 Task: Add Tillamook Sharp White Cheddar Cheese Snack Portions 10 Pack to the cart.
Action: Mouse moved to (26, 106)
Screenshot: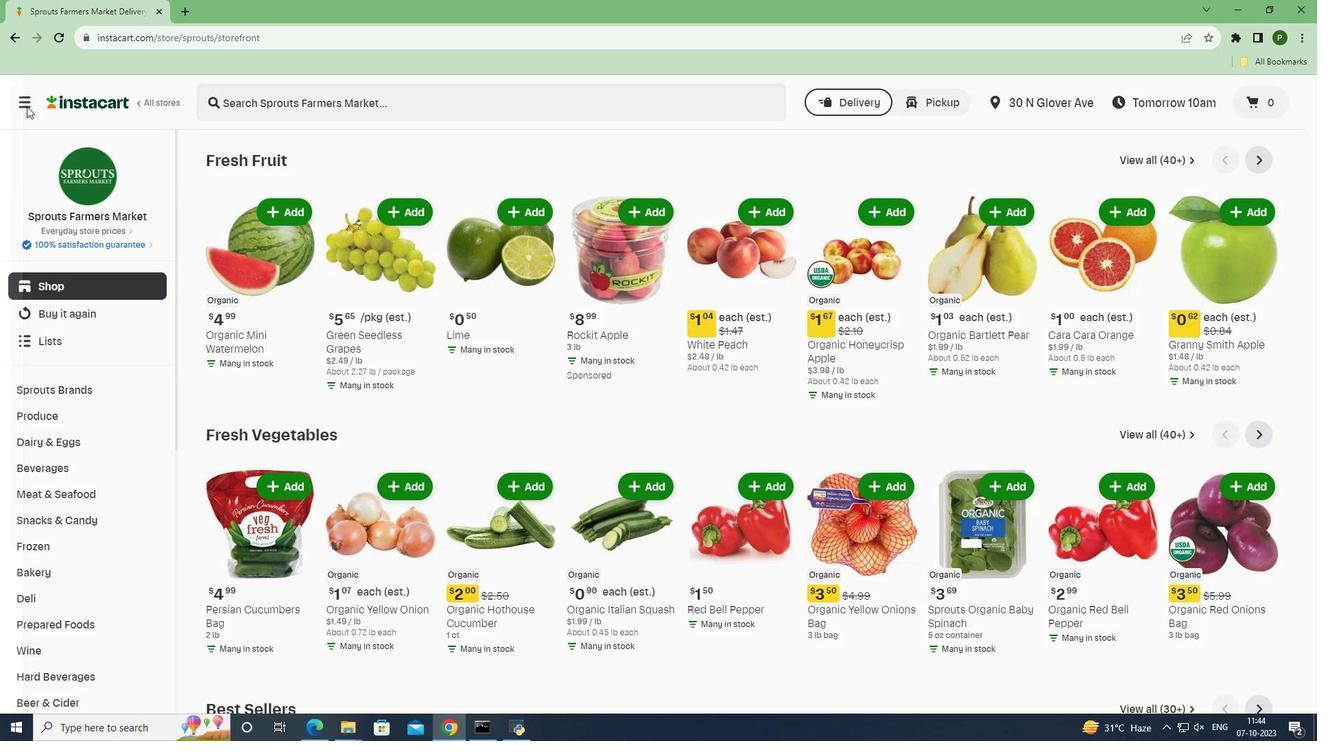 
Action: Mouse pressed left at (26, 106)
Screenshot: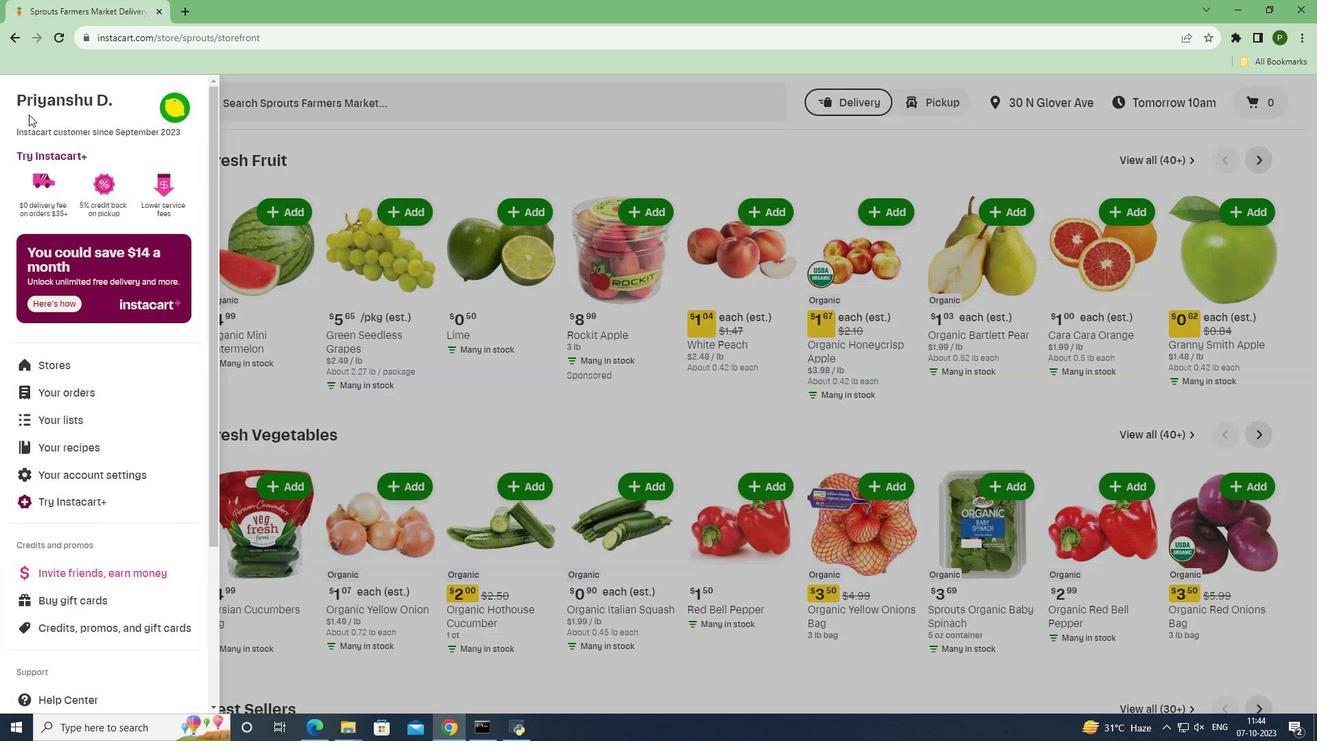
Action: Mouse moved to (85, 369)
Screenshot: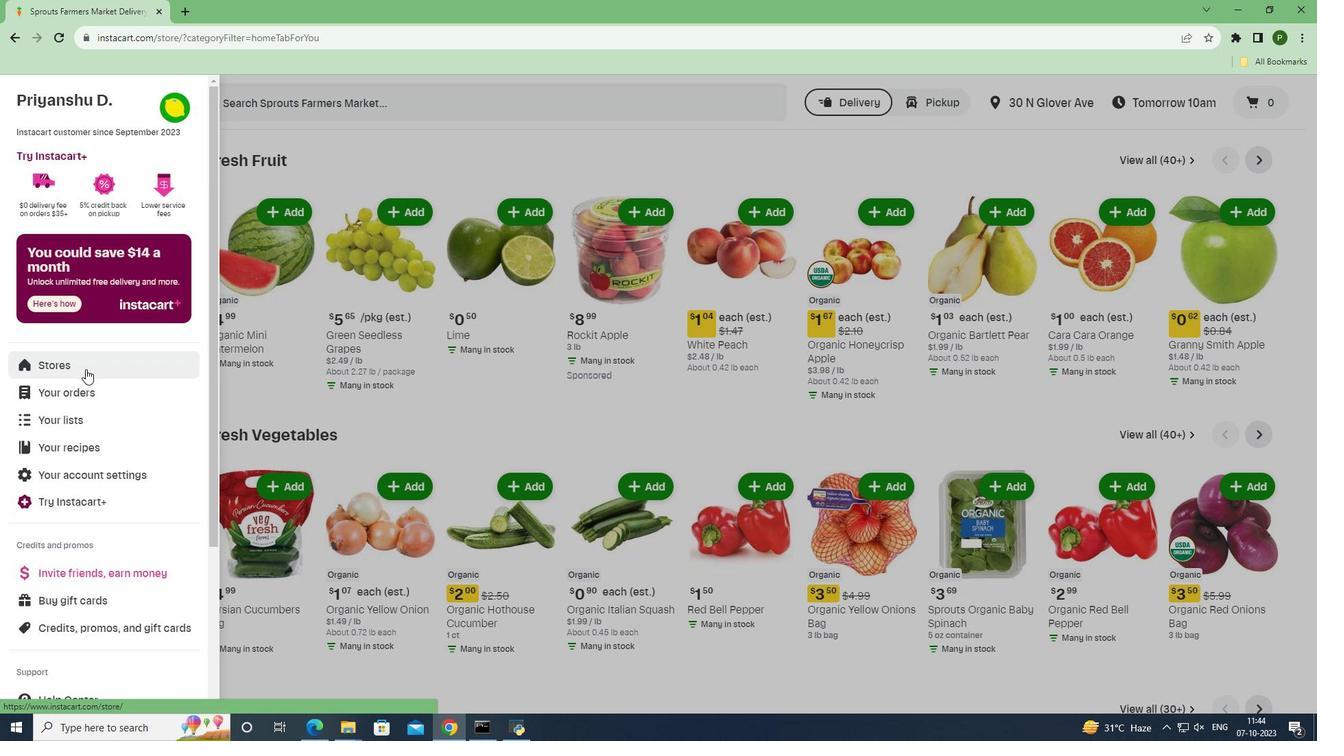 
Action: Mouse pressed left at (85, 369)
Screenshot: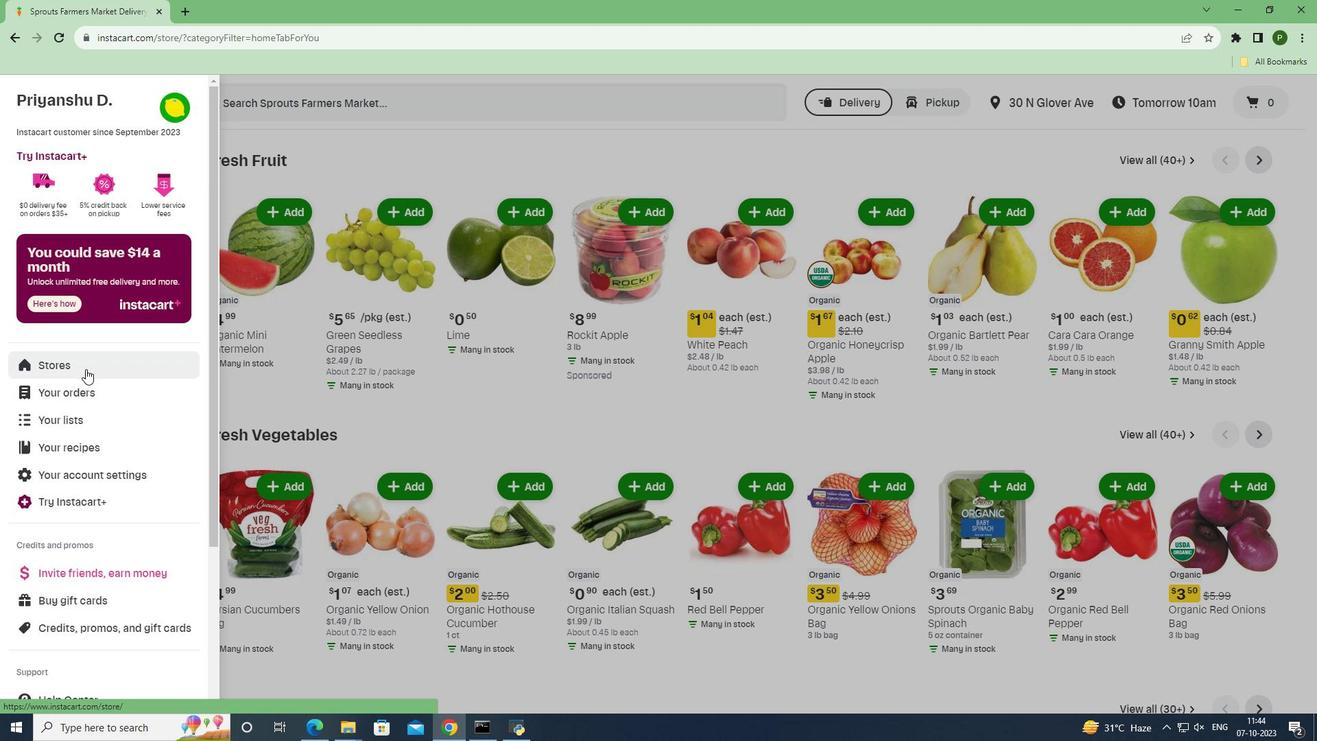 
Action: Mouse moved to (306, 164)
Screenshot: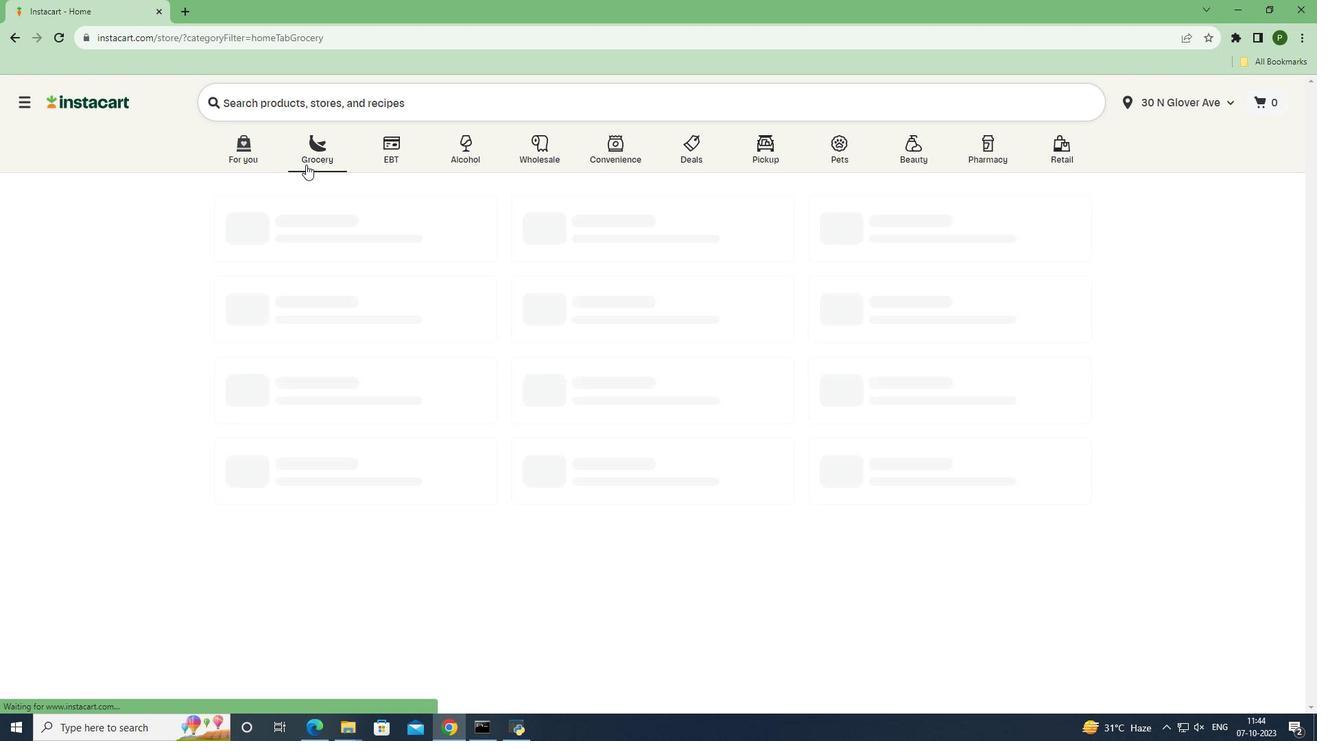 
Action: Mouse pressed left at (306, 164)
Screenshot: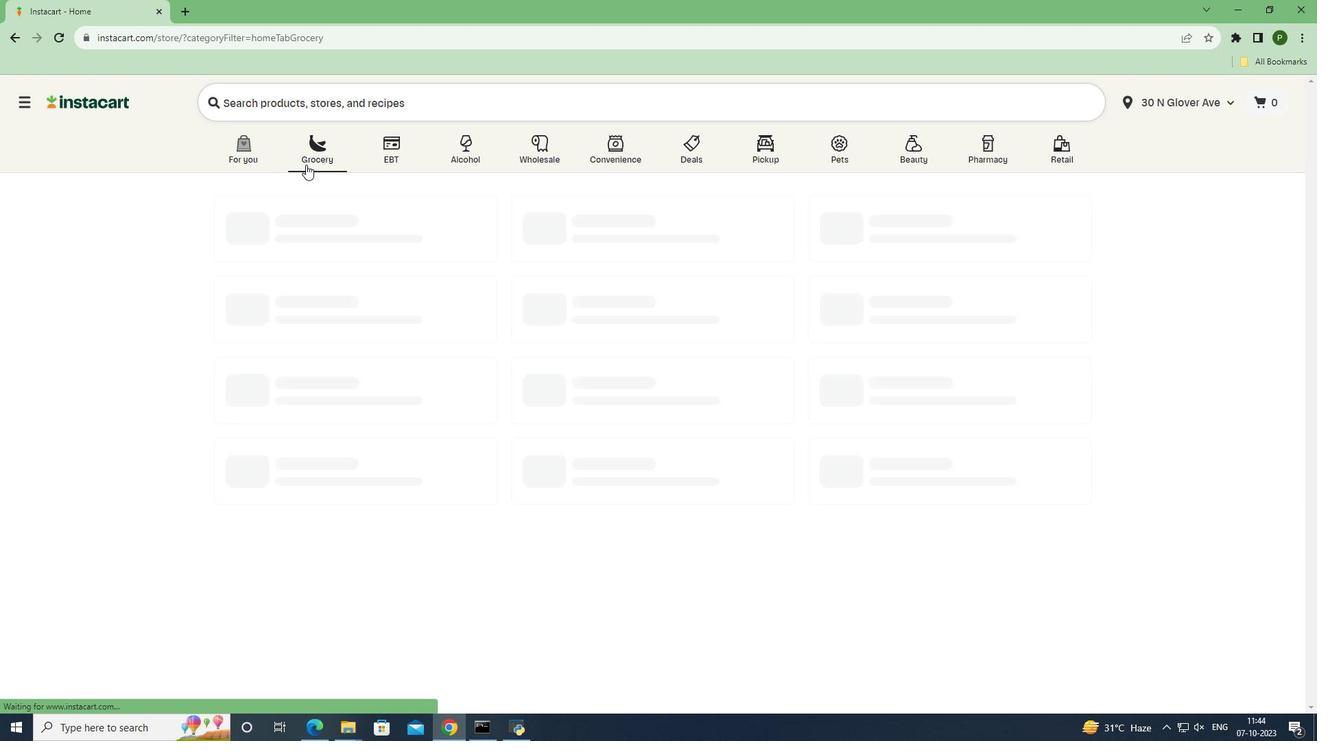 
Action: Mouse moved to (546, 321)
Screenshot: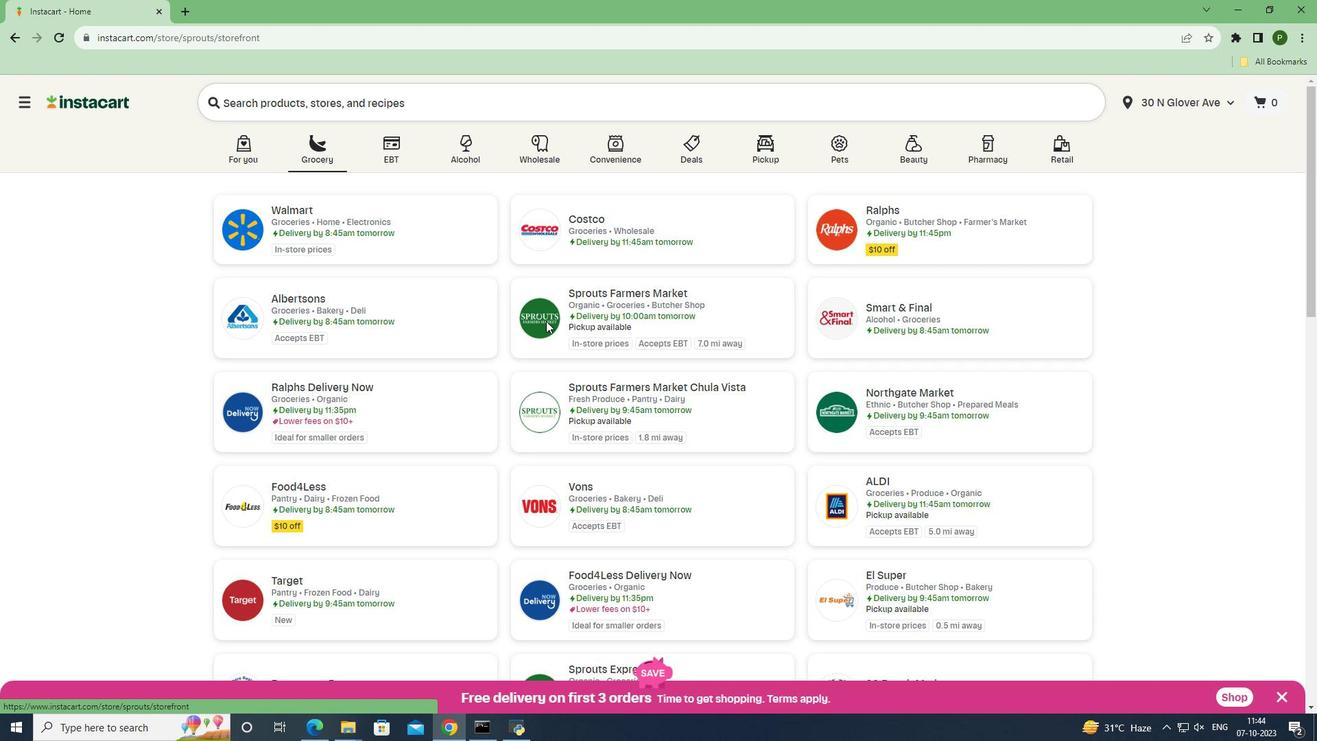 
Action: Mouse pressed left at (546, 321)
Screenshot: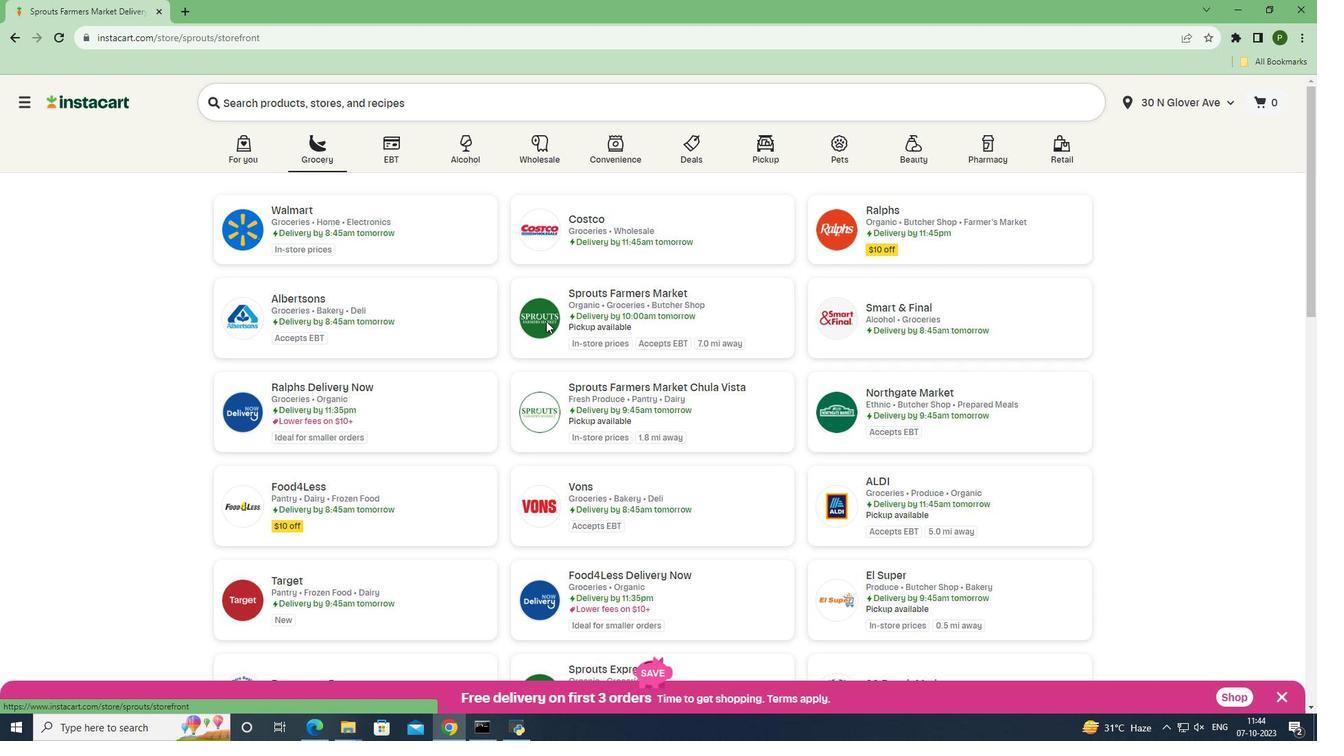 
Action: Mouse moved to (122, 449)
Screenshot: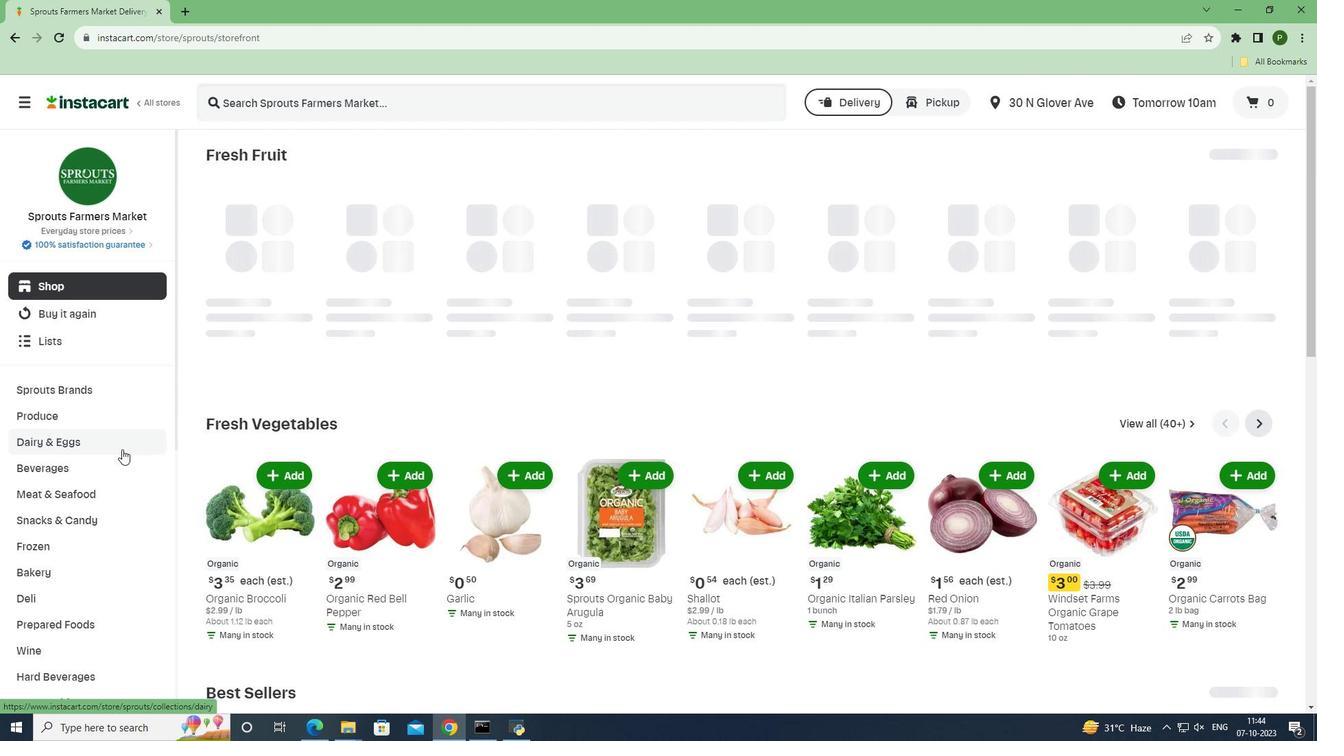 
Action: Mouse pressed left at (122, 449)
Screenshot: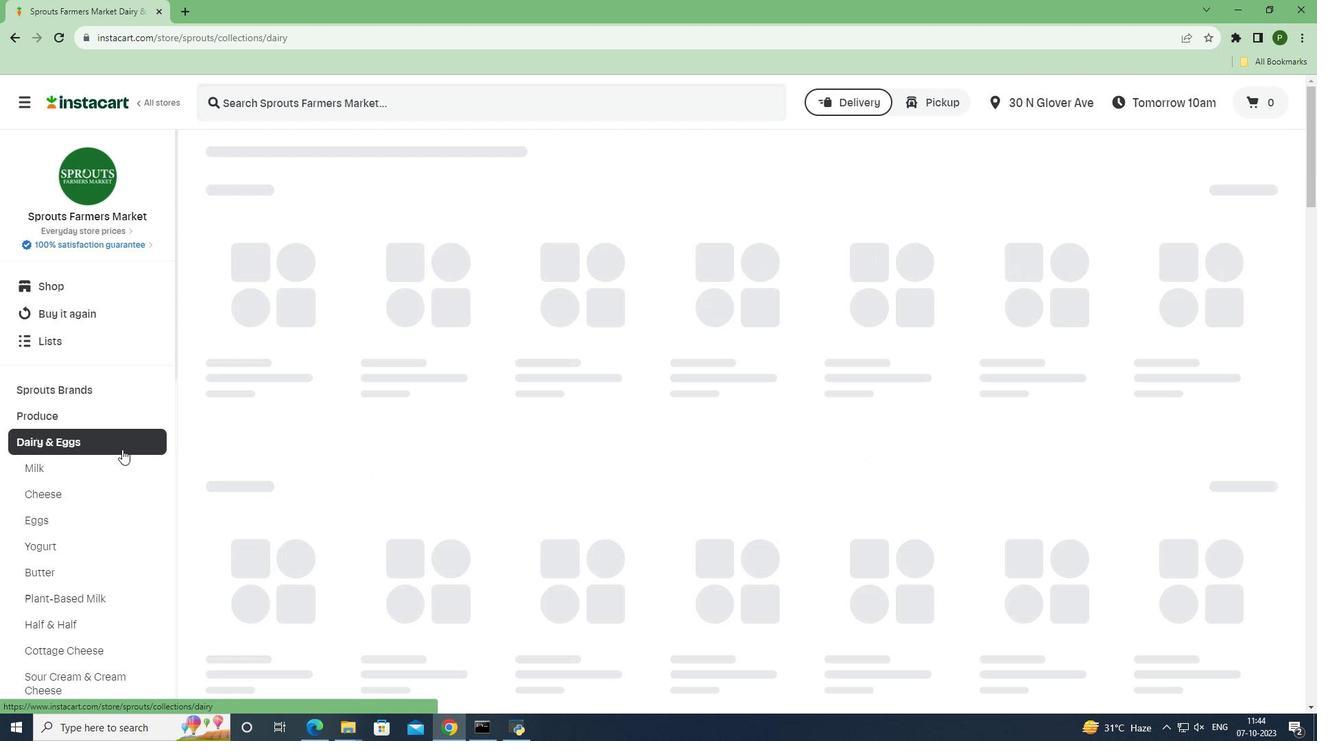 
Action: Mouse moved to (90, 501)
Screenshot: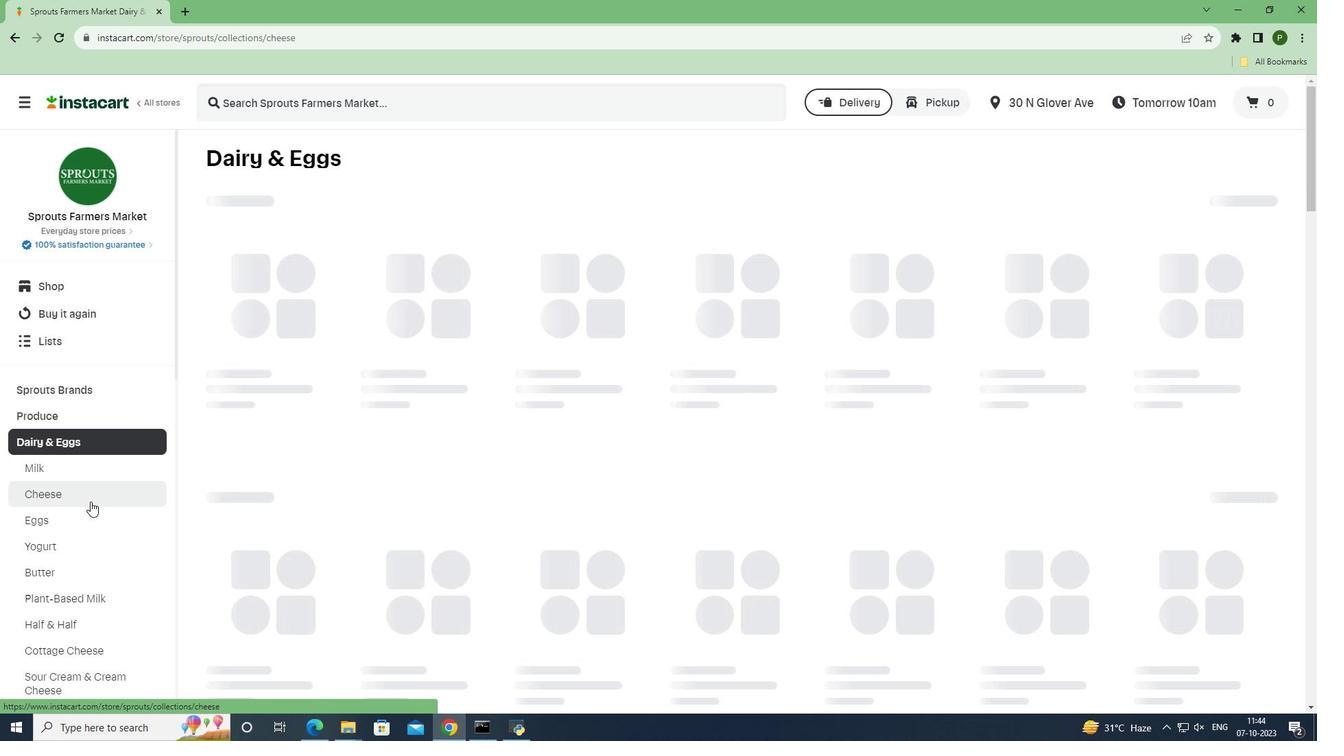 
Action: Mouse pressed left at (90, 501)
Screenshot: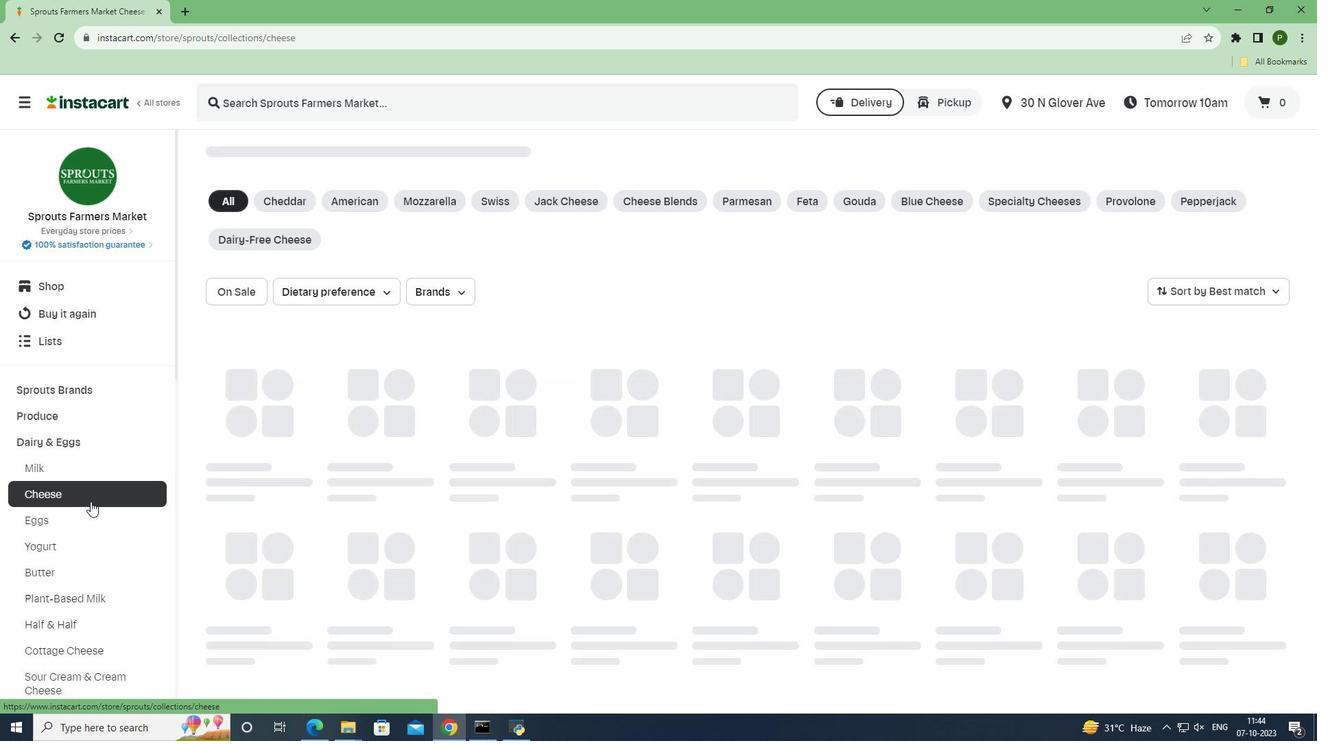 
Action: Mouse moved to (314, 107)
Screenshot: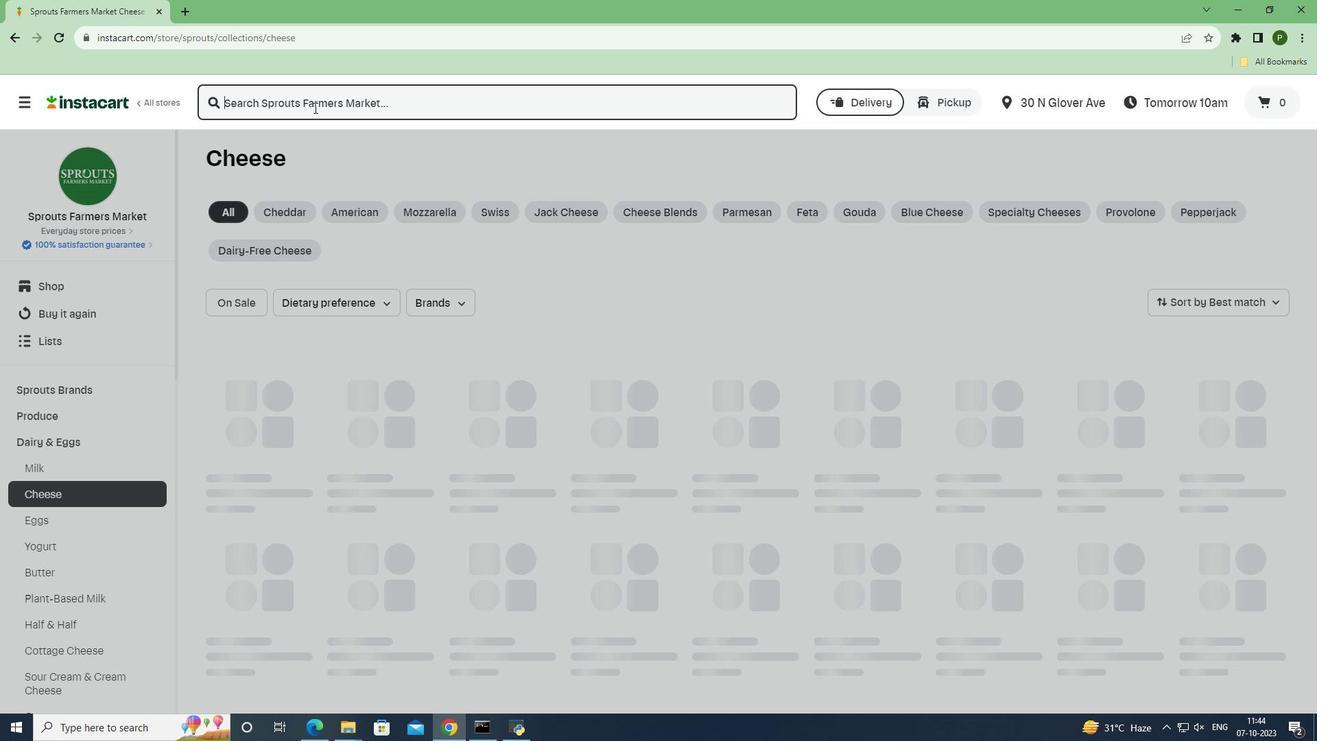 
Action: Mouse pressed left at (314, 107)
Screenshot: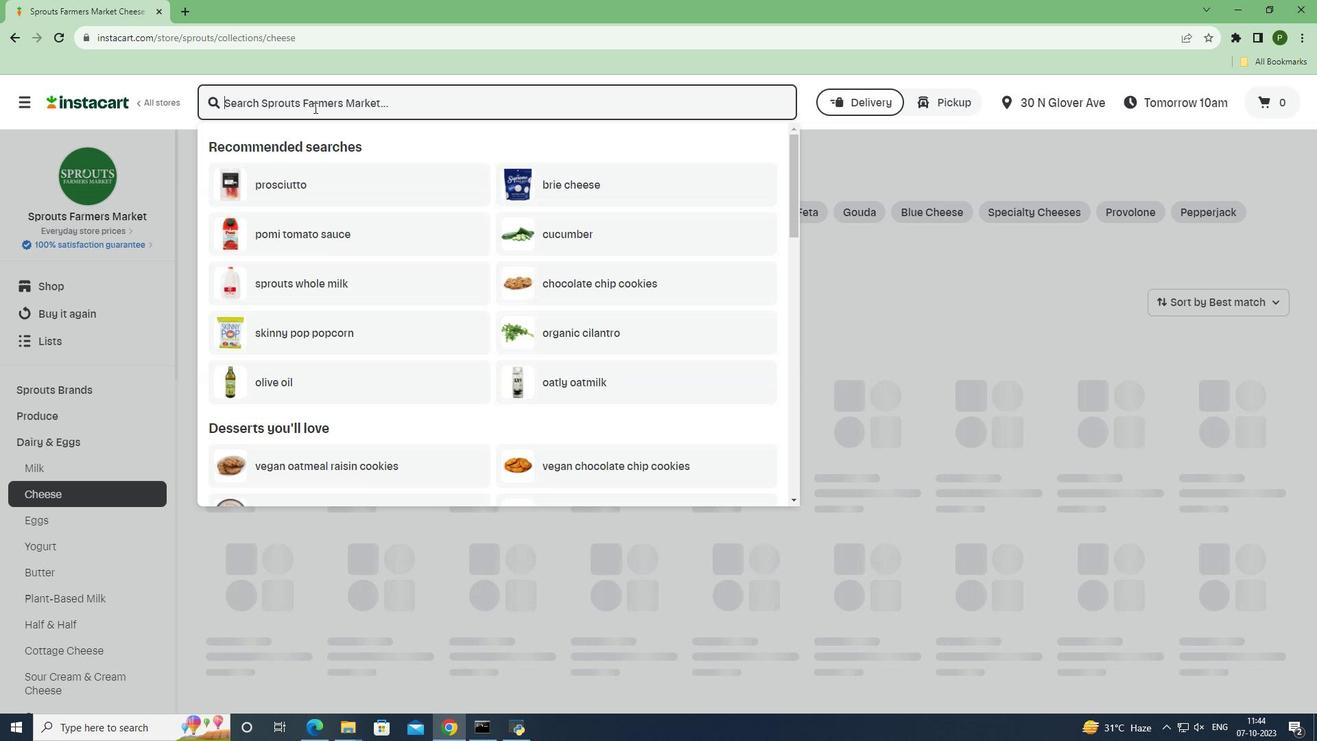 
Action: Key pressed <Key.caps_lock>T<Key.caps_lock>illamook<Key.space><Key.caps_lock>S<Key.caps_lock>harp<Key.space><Key.caps_lock>W<Key.caps_lock>hite<Key.space><Key.caps_lock>C<Key.caps_lock>heddar<Key.space><Key.caps_lock>C<Key.caps_lock>heese<Key.space><Key.caps_lock>S<Key.caps_lock>nack<Key.space><Key.caps_lock>P<Key.caps_lock>ortions<Key.space>10<Key.space><Key.caps_lock>P<Key.caps_lock>ack<Key.enter>
Screenshot: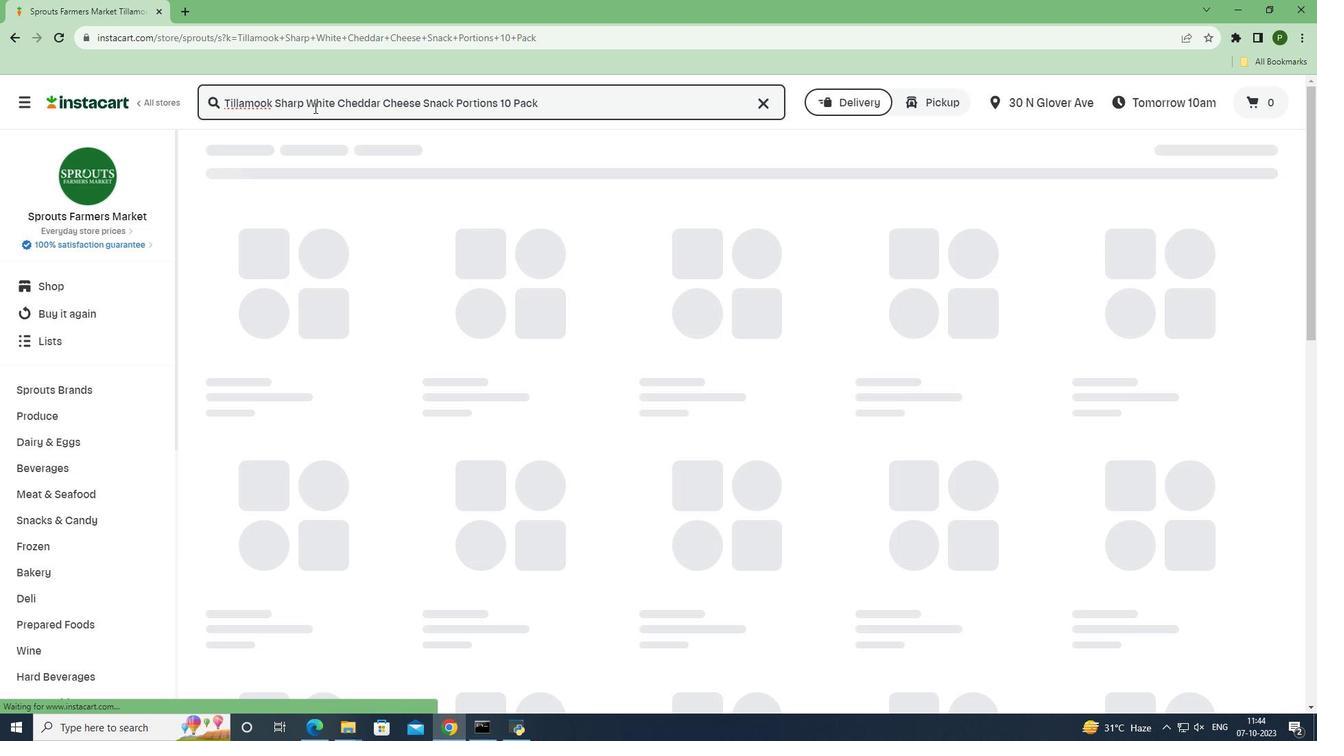 
Action: Mouse moved to (802, 249)
Screenshot: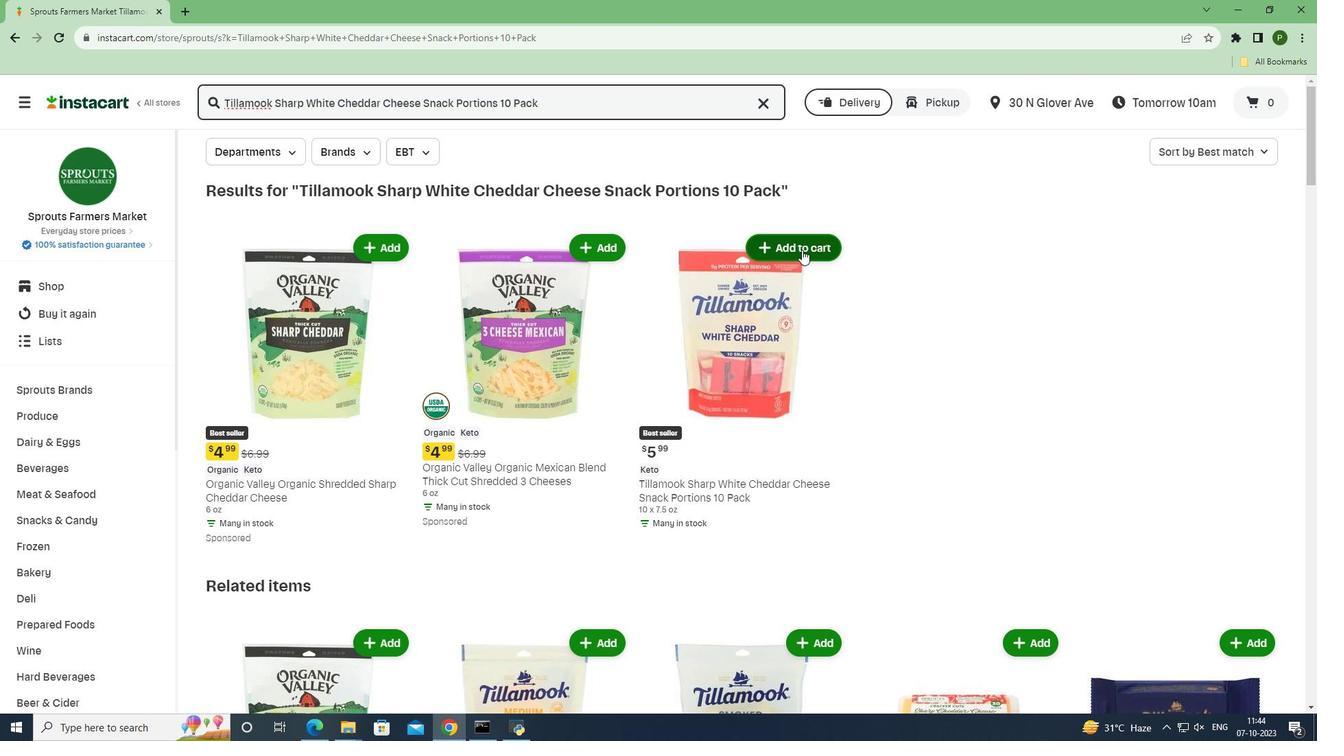 
Action: Mouse pressed left at (802, 249)
Screenshot: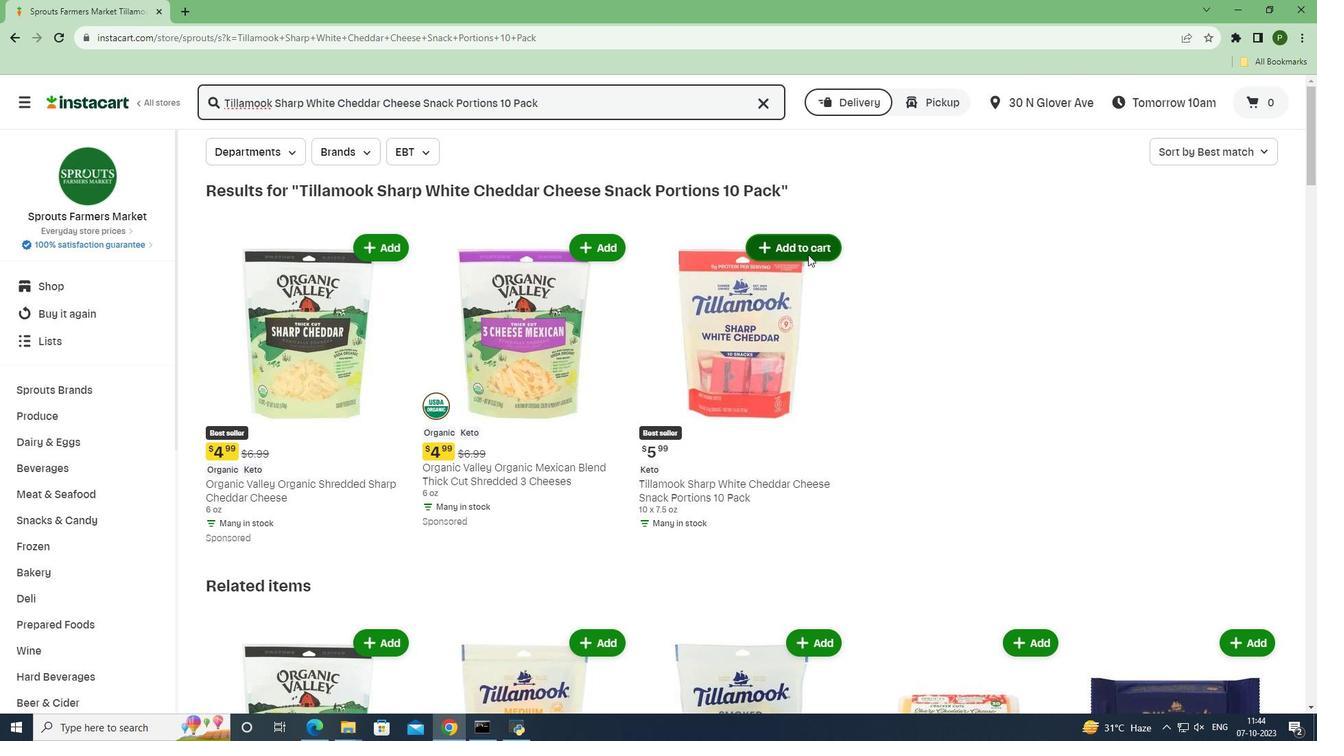 
Action: Mouse moved to (907, 315)
Screenshot: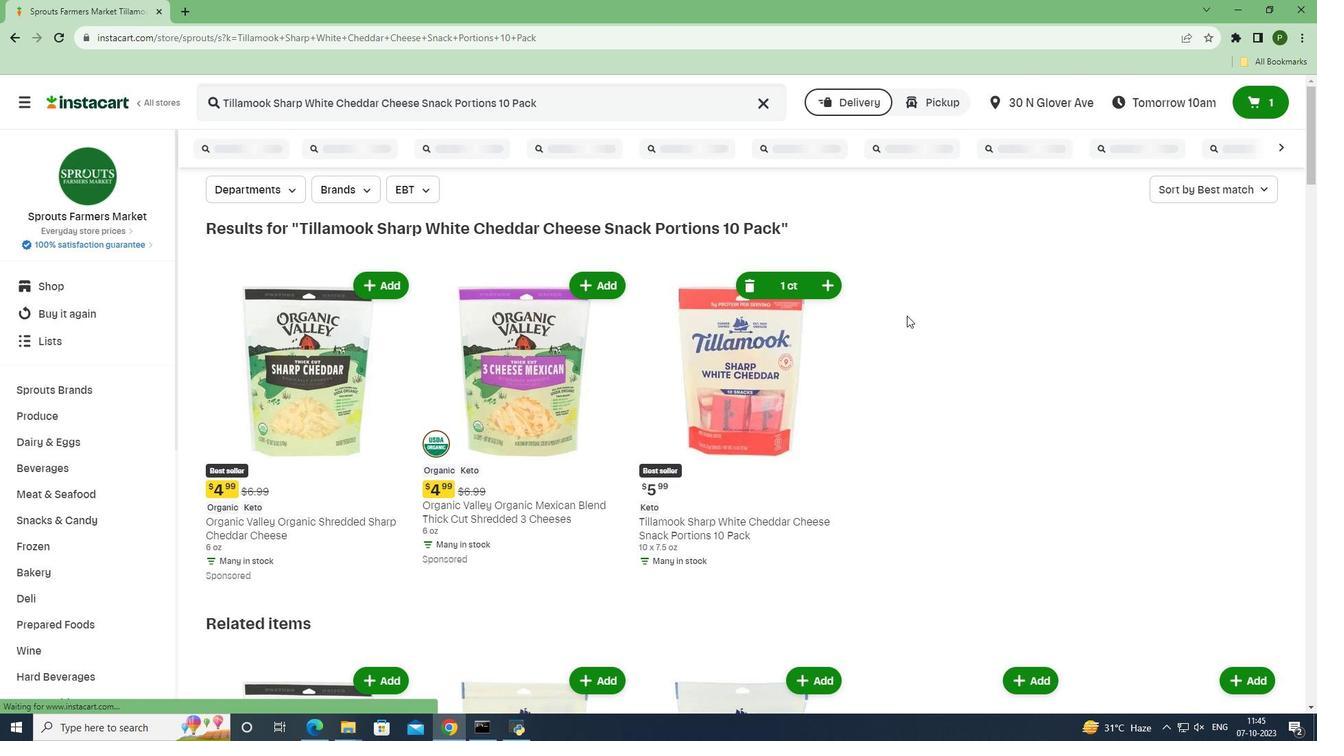 
